 Task: Create a Sprint called Sprint0018 in Scrum Project Project0006 in Jira
Action: Mouse moved to (338, 387)
Screenshot: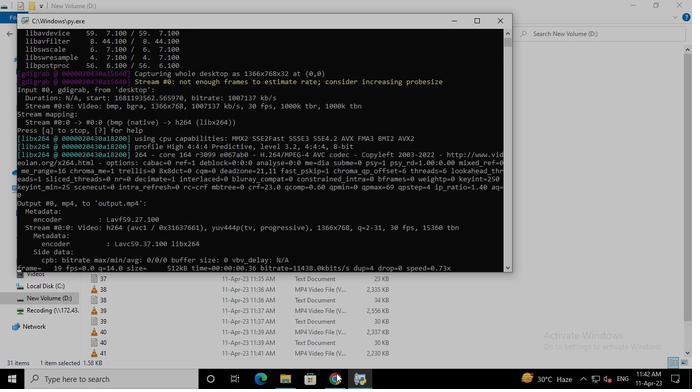 
Action: Mouse pressed left at (338, 387)
Screenshot: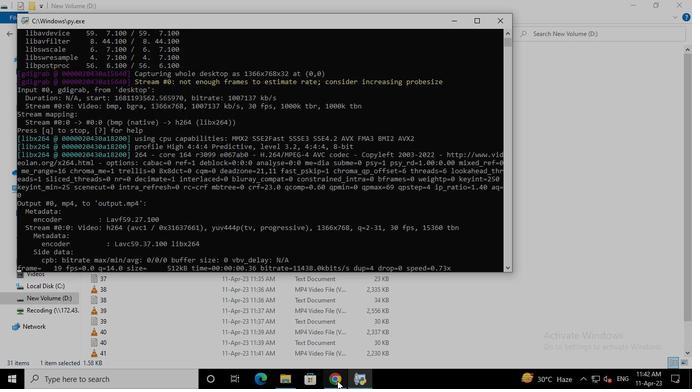 
Action: Mouse moved to (79, 161)
Screenshot: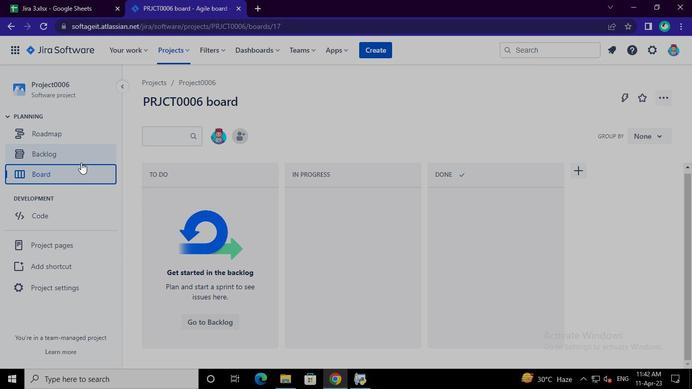
Action: Mouse pressed left at (79, 161)
Screenshot: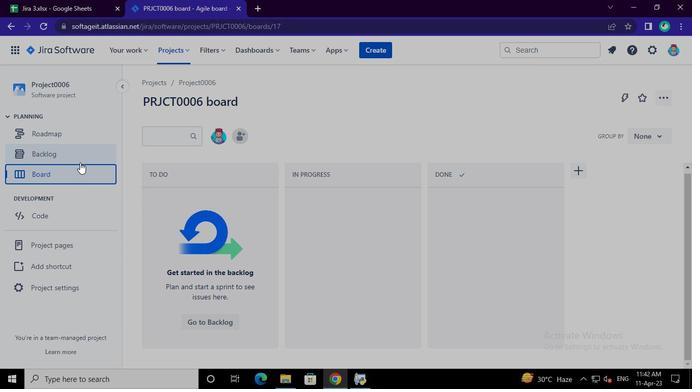 
Action: Mouse moved to (632, 220)
Screenshot: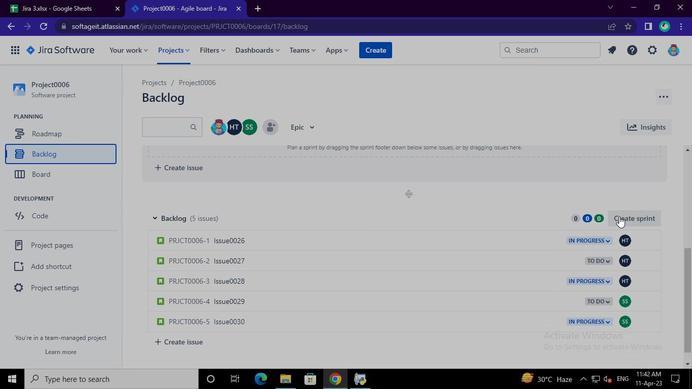 
Action: Mouse pressed left at (632, 220)
Screenshot: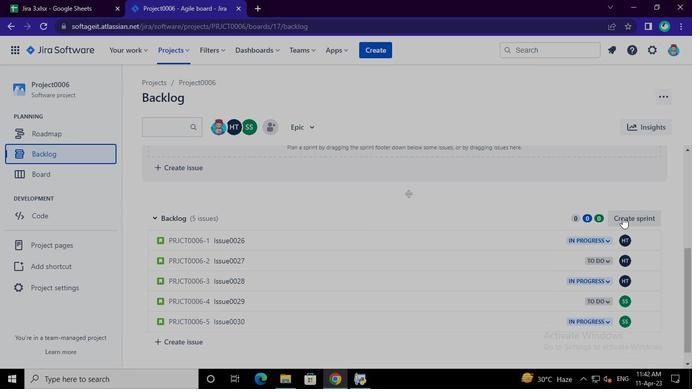 
Action: Mouse moved to (209, 218)
Screenshot: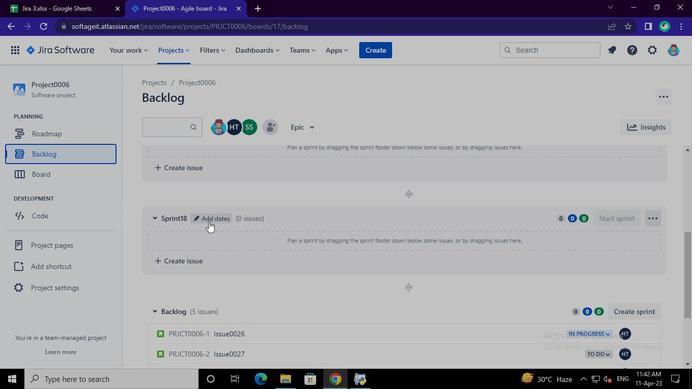 
Action: Mouse pressed left at (209, 218)
Screenshot: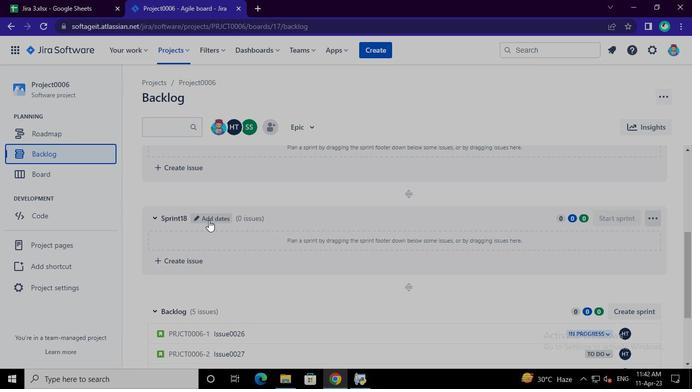 
Action: Mouse moved to (269, 127)
Screenshot: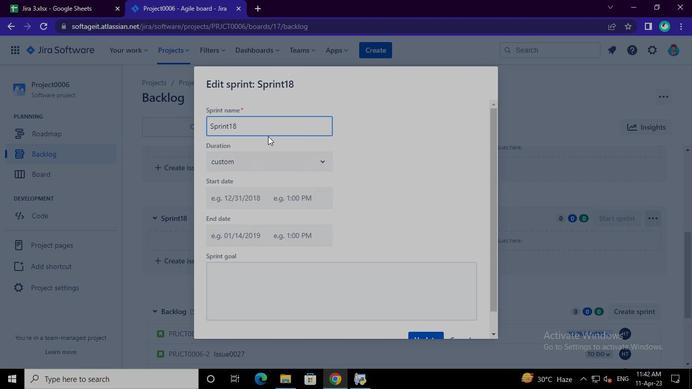 
Action: Mouse pressed left at (269, 127)
Screenshot: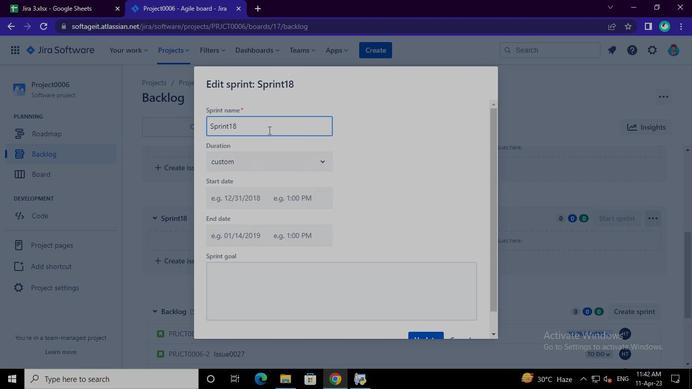 
Action: Keyboard Key.shift
Screenshot: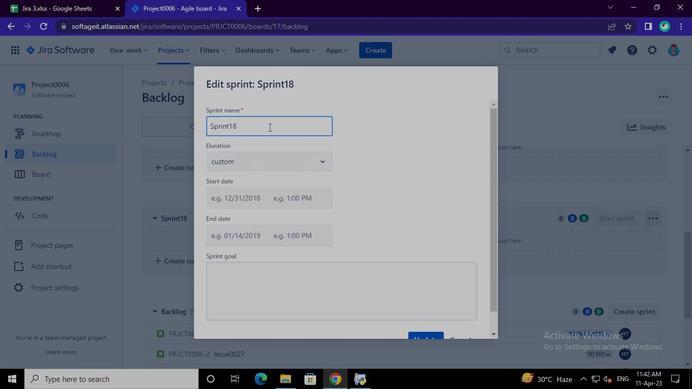 
Action: Keyboard Key.backspace
Screenshot: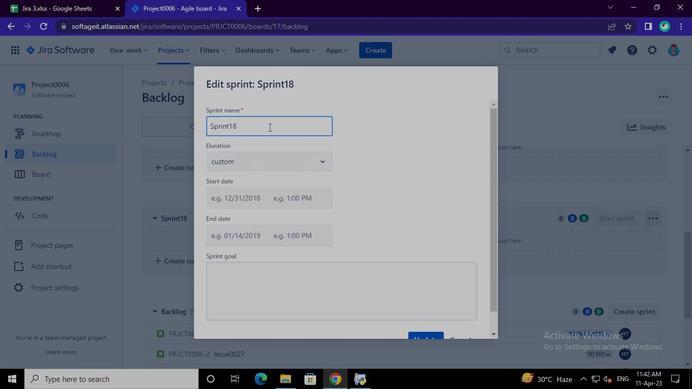 
Action: Keyboard Key.backspace
Screenshot: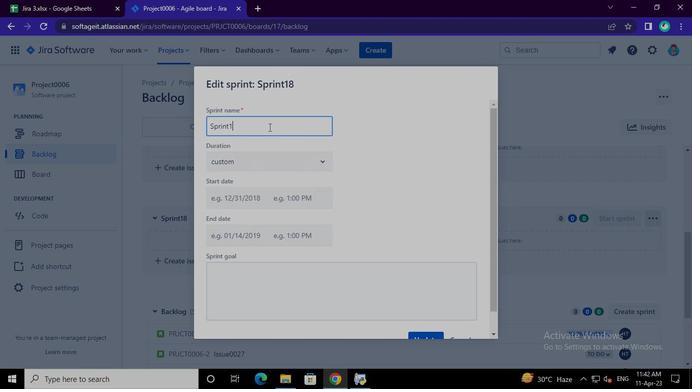 
Action: Keyboard Key.backspace
Screenshot: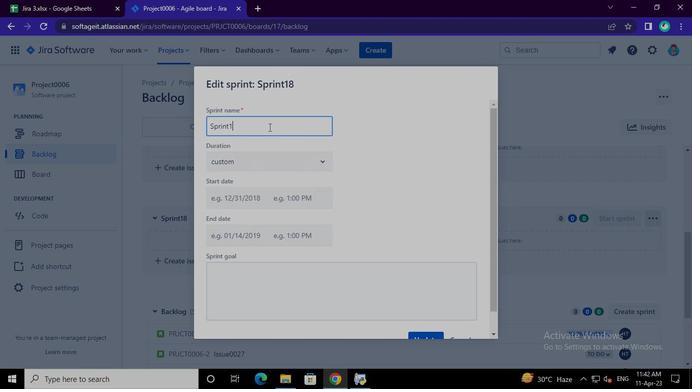 
Action: Keyboard Key.backspace
Screenshot: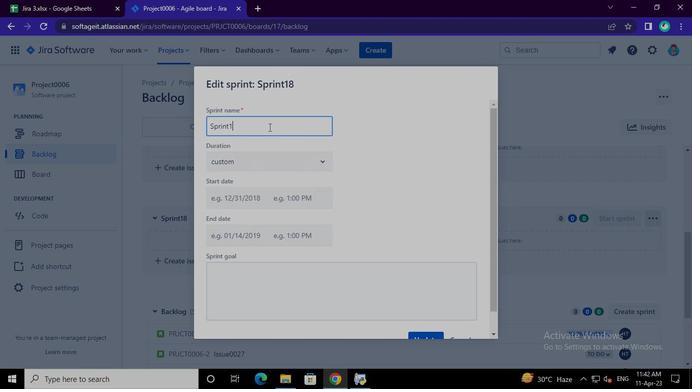 
Action: Keyboard Key.backspace
Screenshot: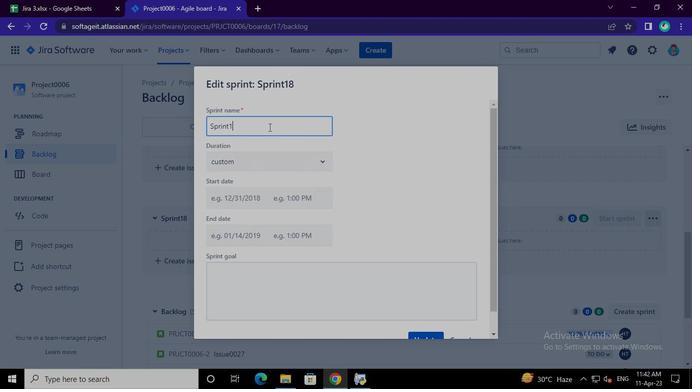 
Action: Keyboard Key.backspace
Screenshot: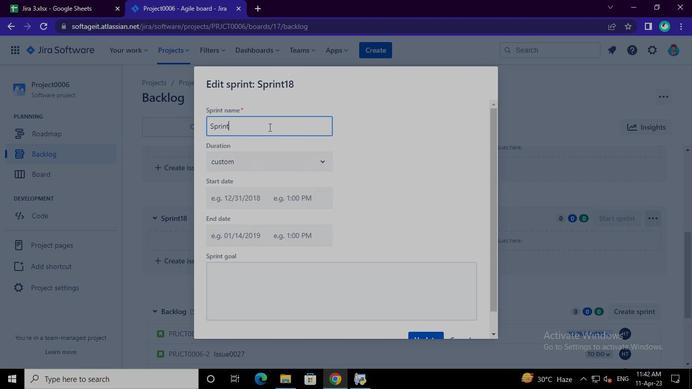 
Action: Keyboard Key.backspace
Screenshot: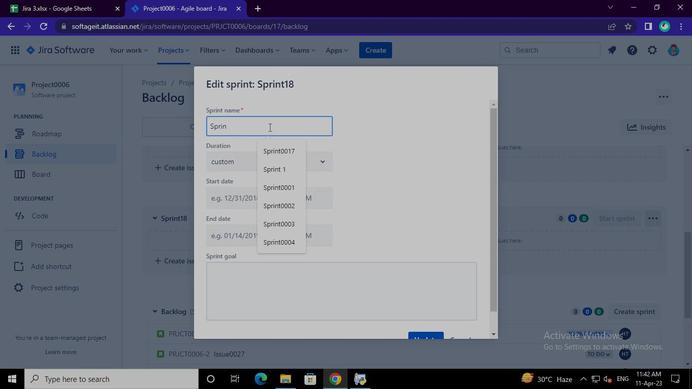 
Action: Keyboard Key.backspace
Screenshot: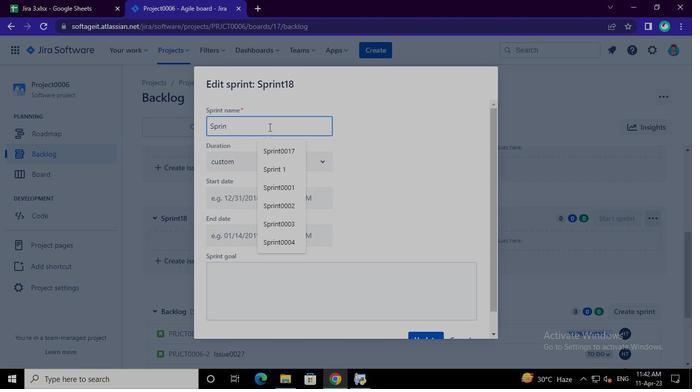 
Action: Keyboard Key.backspace
Screenshot: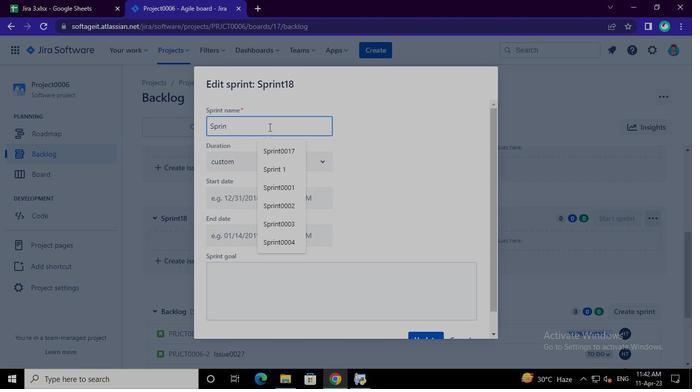 
Action: Keyboard Key.backspace
Screenshot: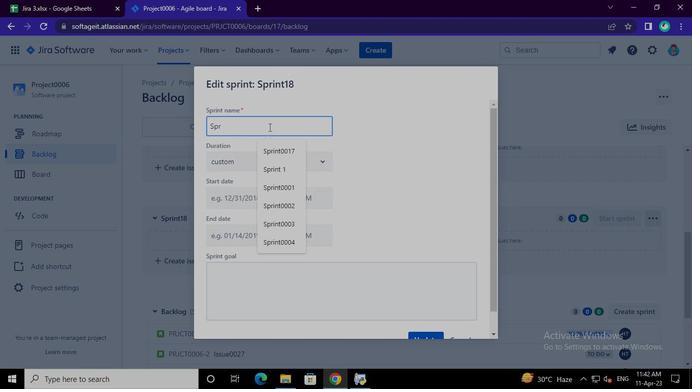 
Action: Keyboard Key.backspace
Screenshot: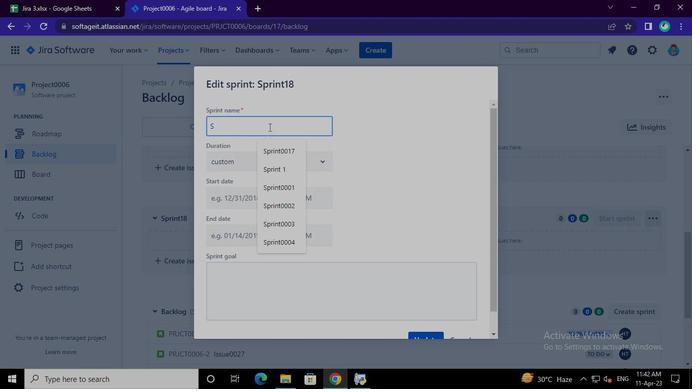 
Action: Keyboard Key.backspace
Screenshot: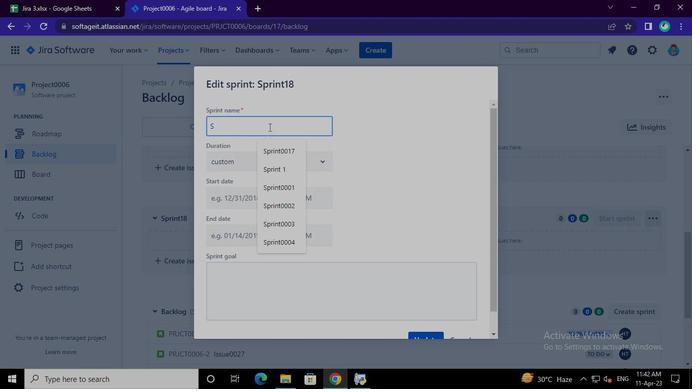 
Action: Keyboard Key.backspace
Screenshot: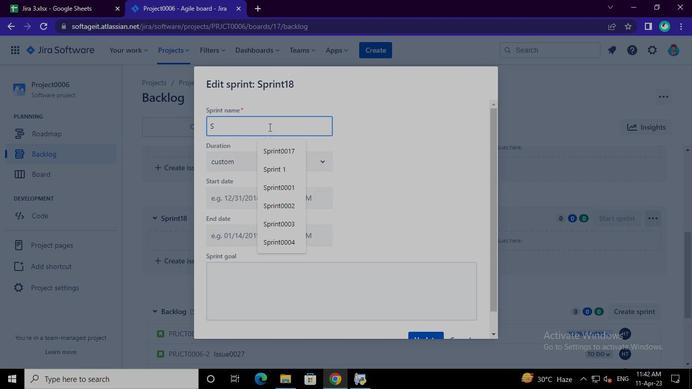 
Action: Keyboard S
Screenshot: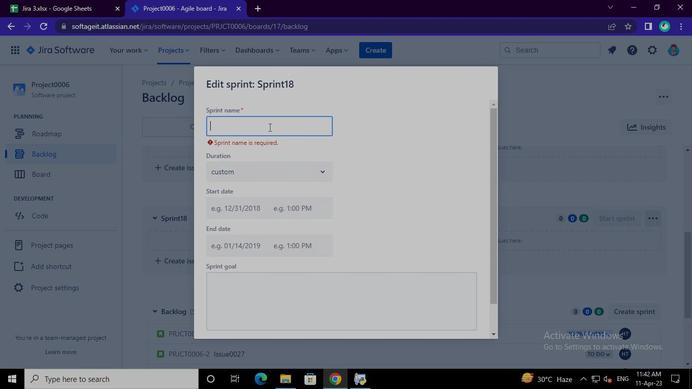 
Action: Keyboard p
Screenshot: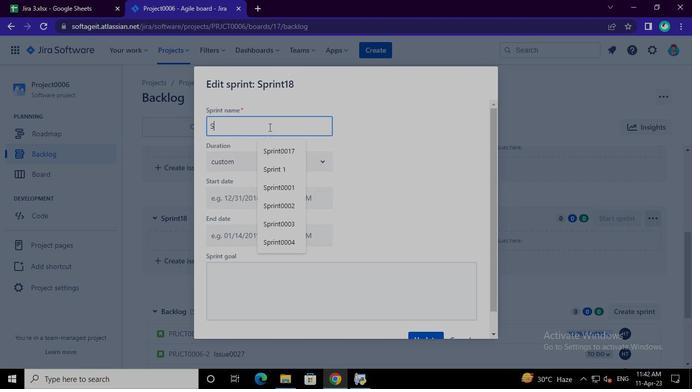 
Action: Keyboard r
Screenshot: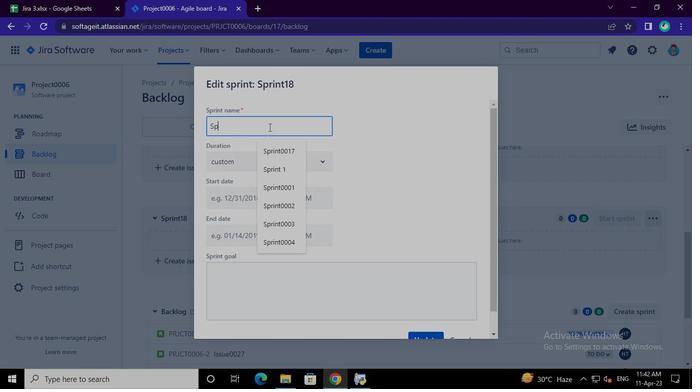 
Action: Keyboard i
Screenshot: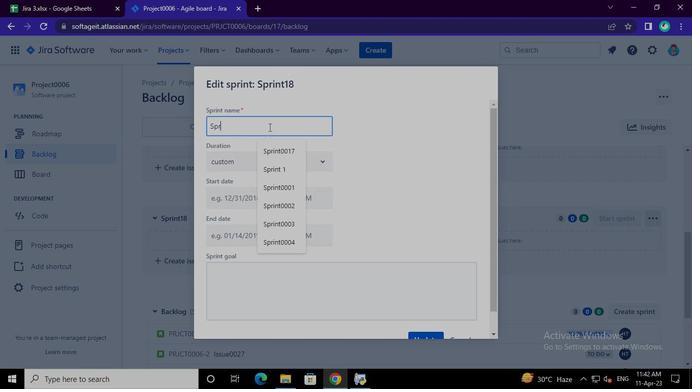 
Action: Keyboard n
Screenshot: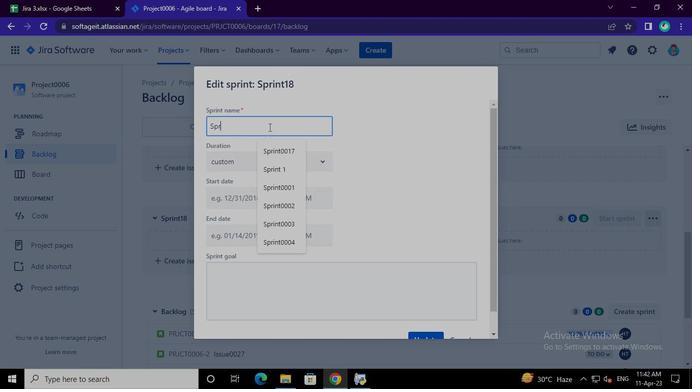 
Action: Keyboard t
Screenshot: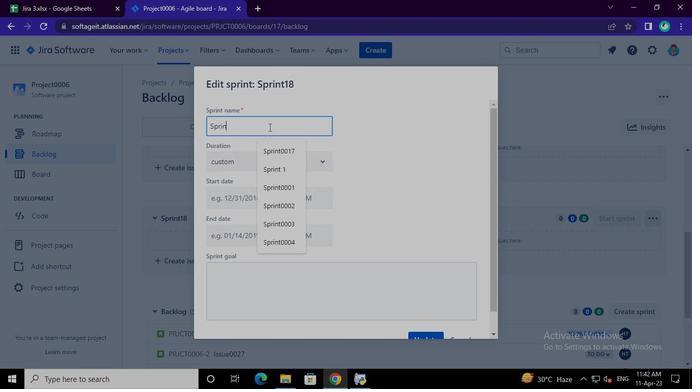 
Action: Keyboard <96>
Screenshot: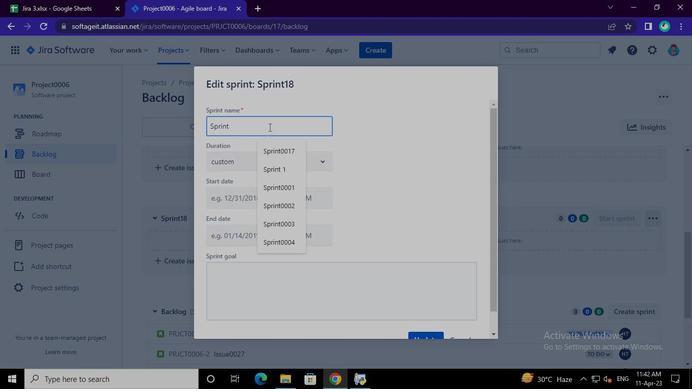 
Action: Keyboard <96>
Screenshot: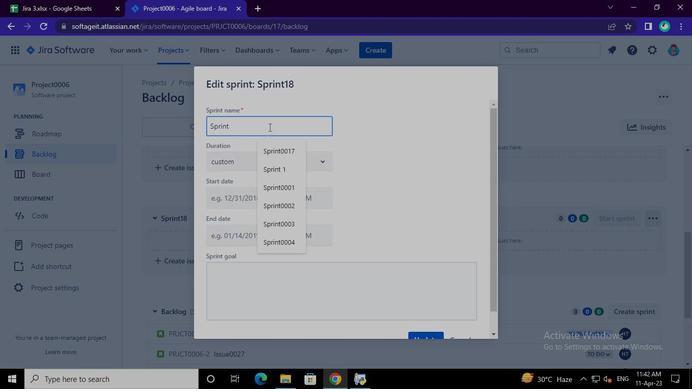 
Action: Keyboard <97>
Screenshot: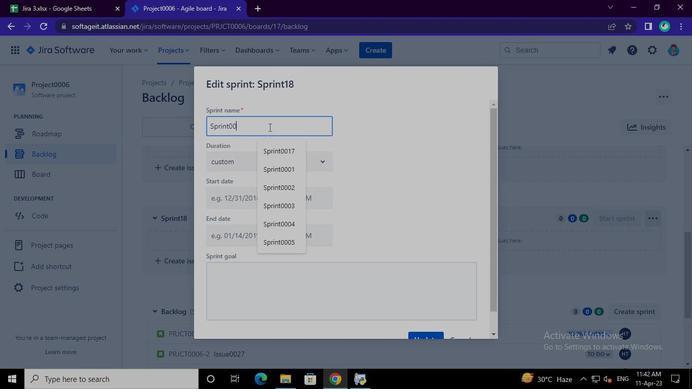 
Action: Keyboard <104>
Screenshot: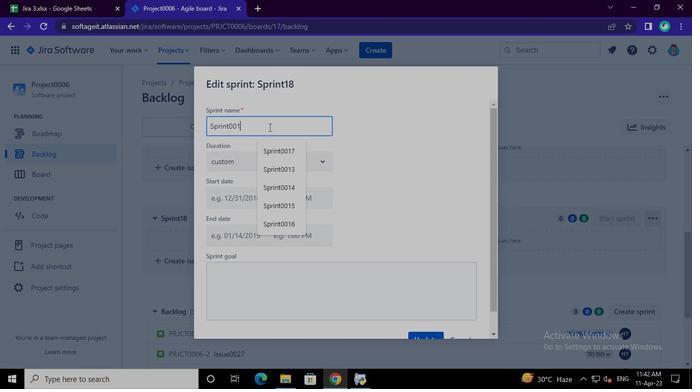 
Action: Mouse moved to (421, 333)
Screenshot: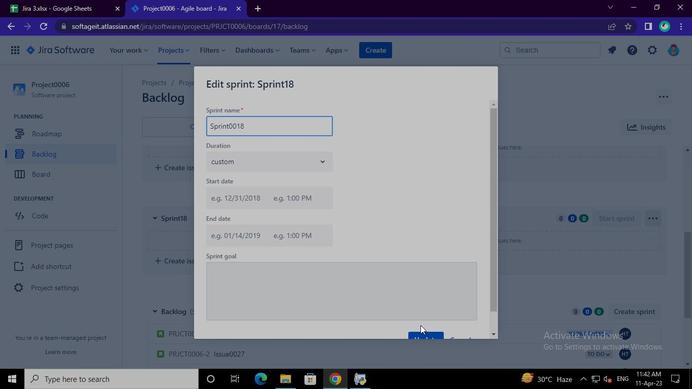 
Action: Mouse pressed left at (421, 333)
Screenshot: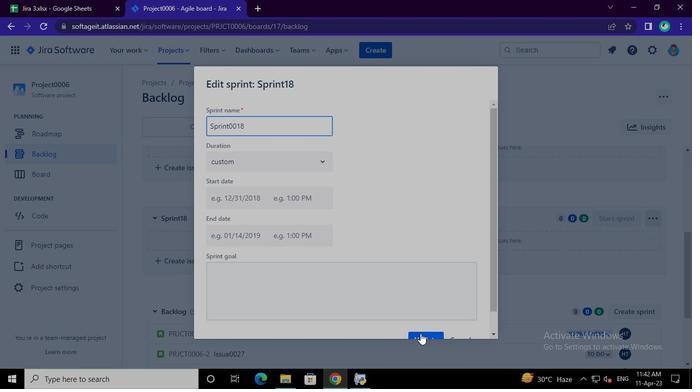 
Action: Mouse moved to (364, 376)
Screenshot: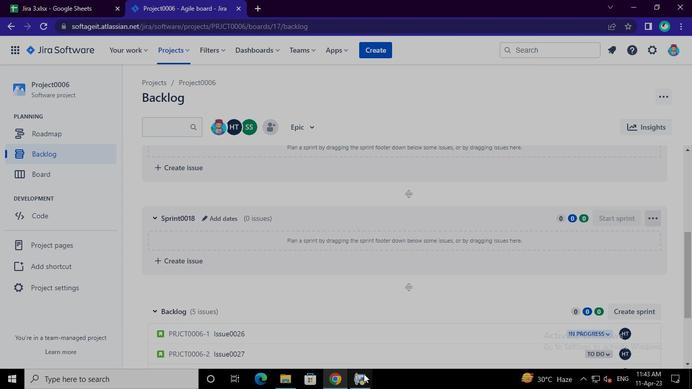 
Action: Mouse pressed left at (364, 376)
Screenshot: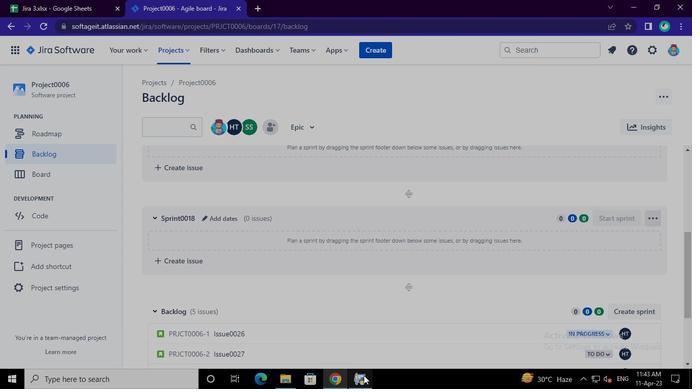 
Action: Mouse moved to (508, 19)
Screenshot: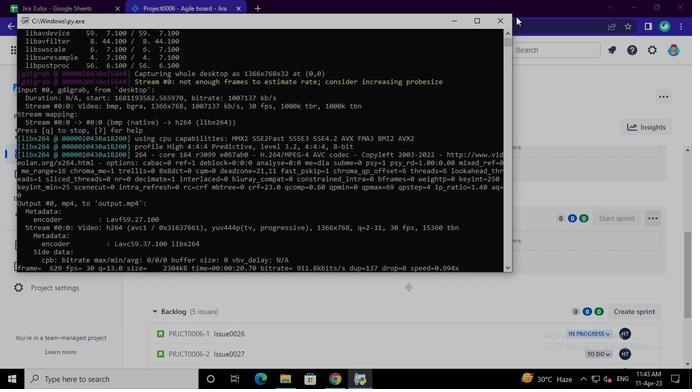 
Action: Mouse pressed left at (508, 19)
Screenshot: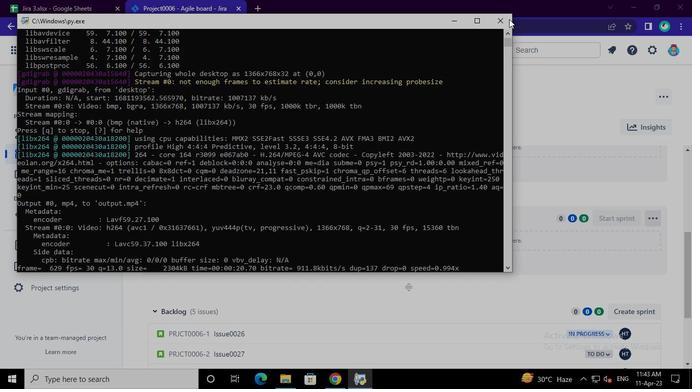 
